 Task: Select human rights as the cause.
Action: Mouse moved to (936, 83)
Screenshot: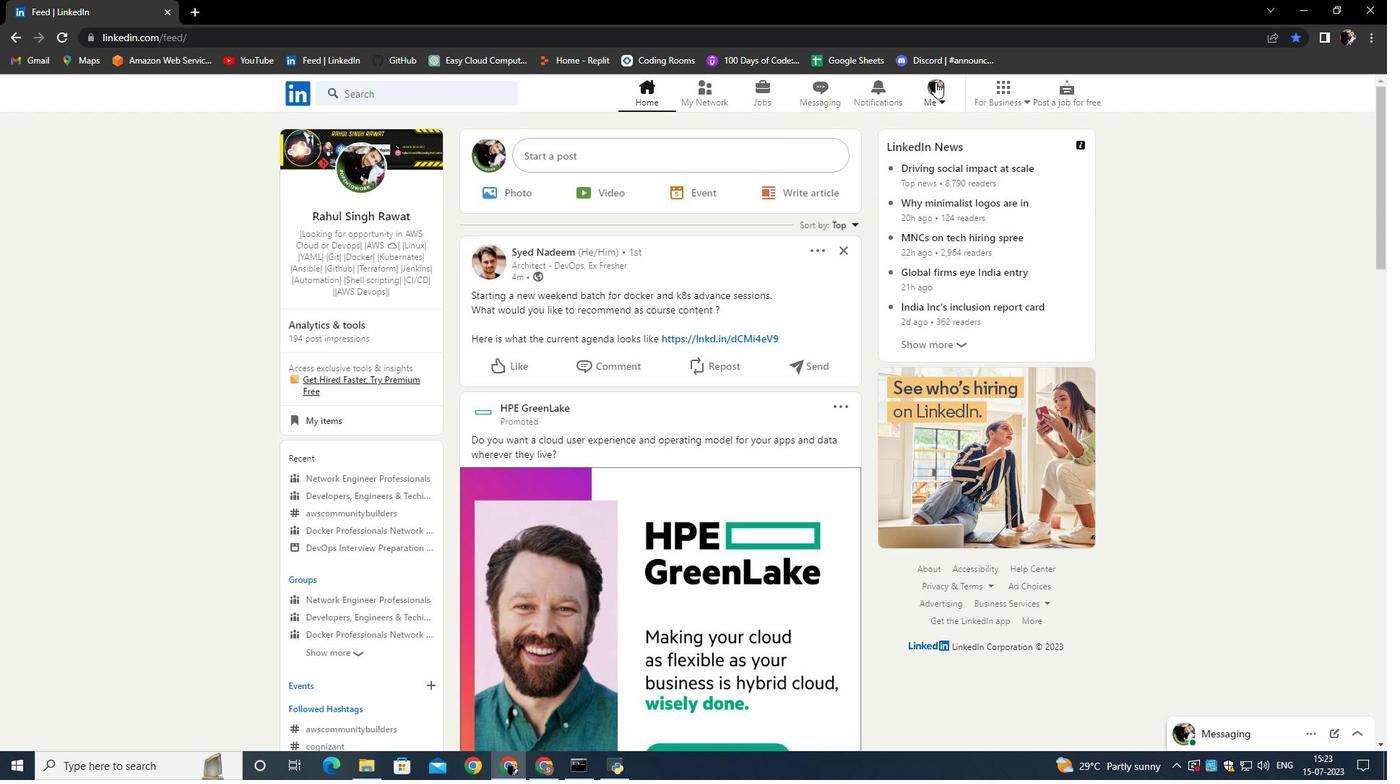 
Action: Mouse pressed left at (936, 83)
Screenshot: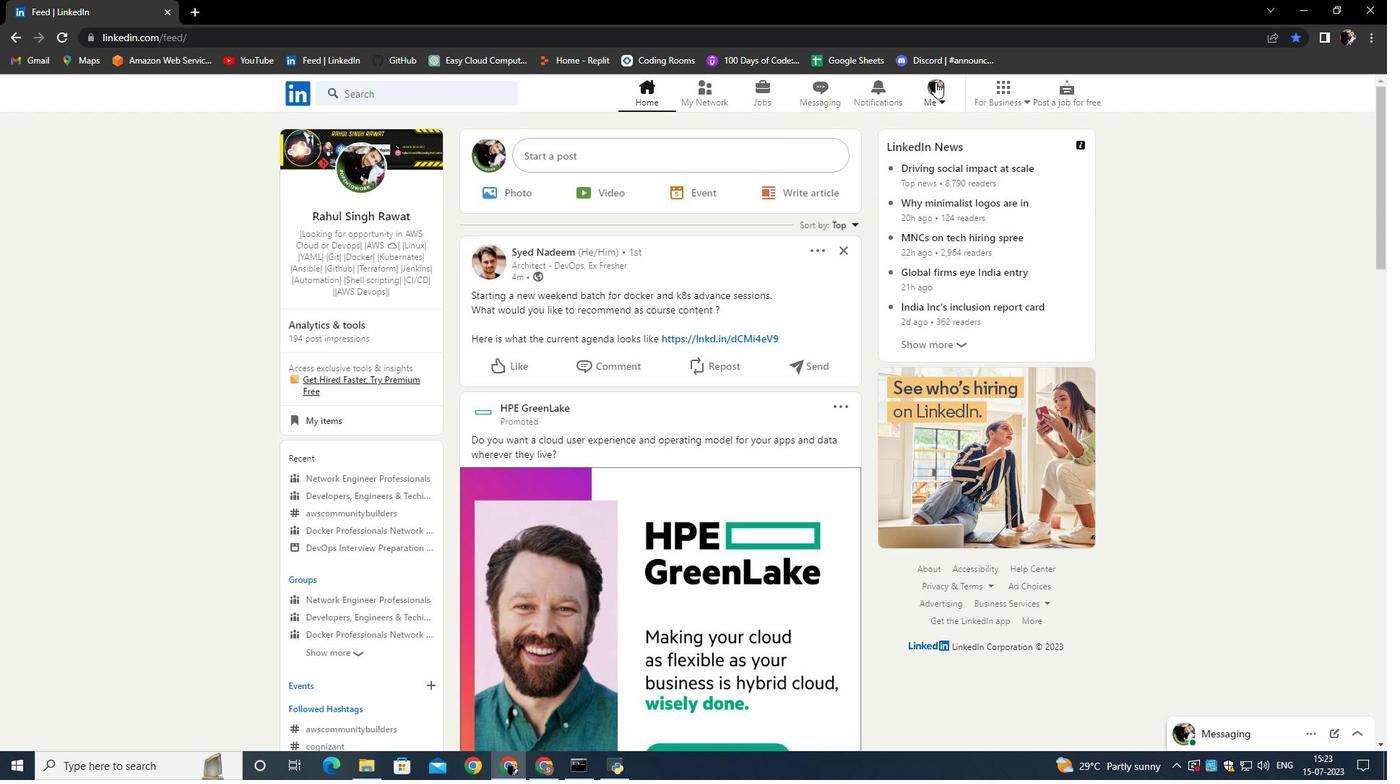 
Action: Mouse moved to (809, 181)
Screenshot: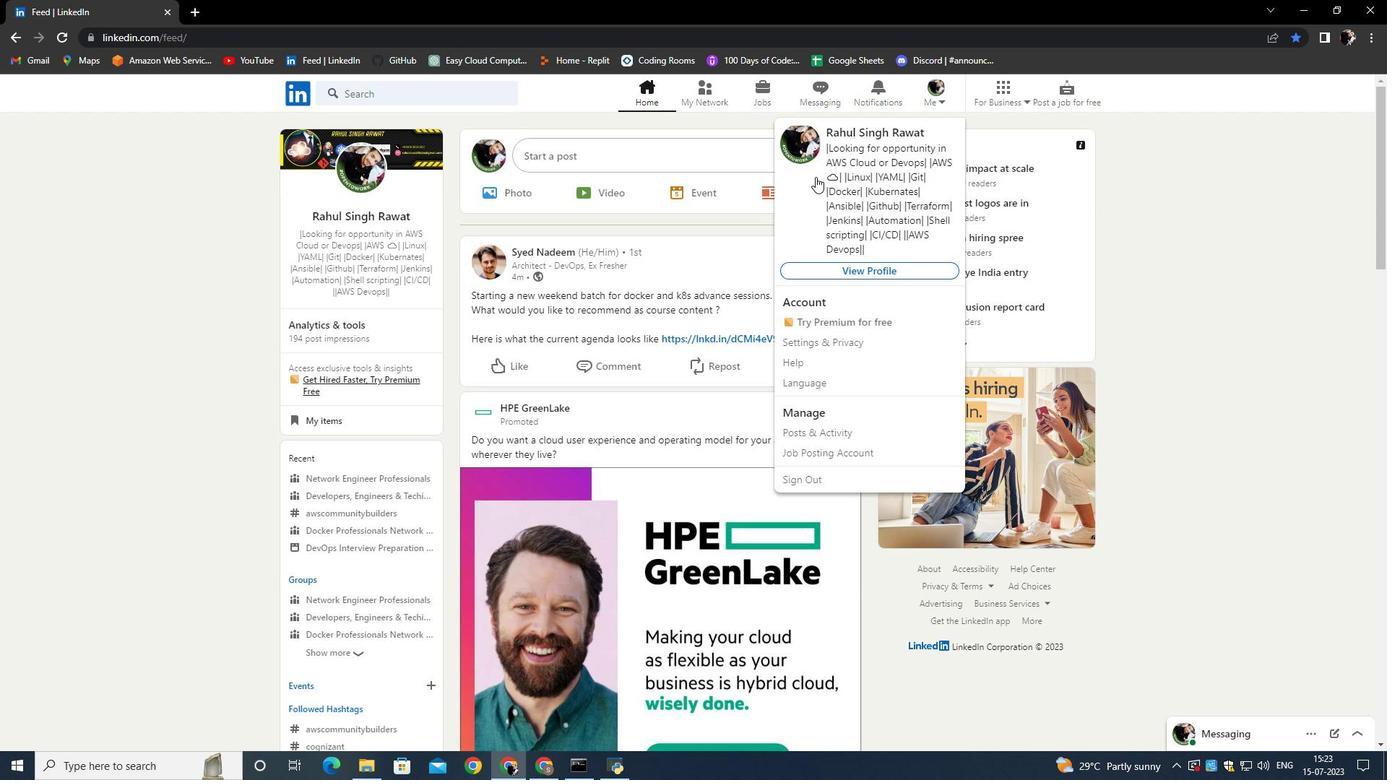 
Action: Mouse pressed left at (809, 181)
Screenshot: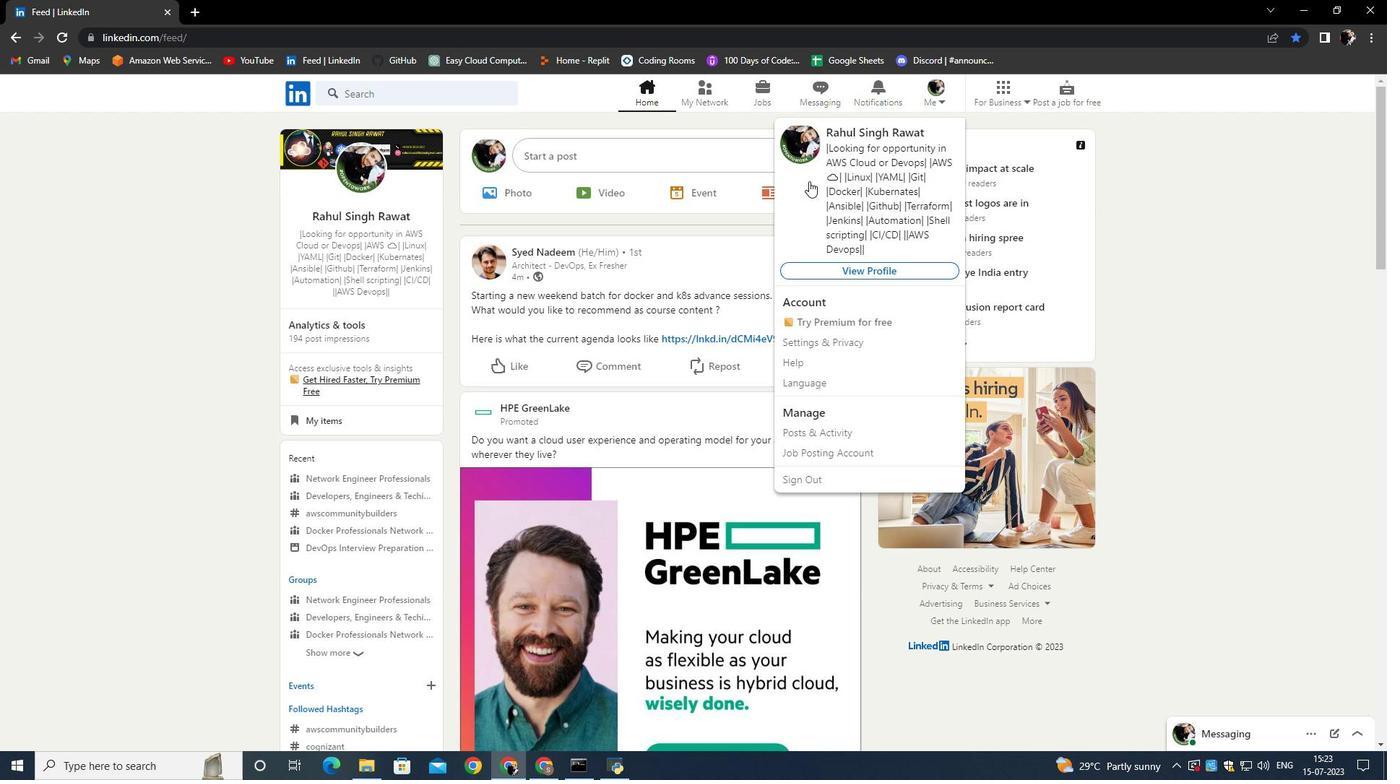 
Action: Mouse moved to (437, 544)
Screenshot: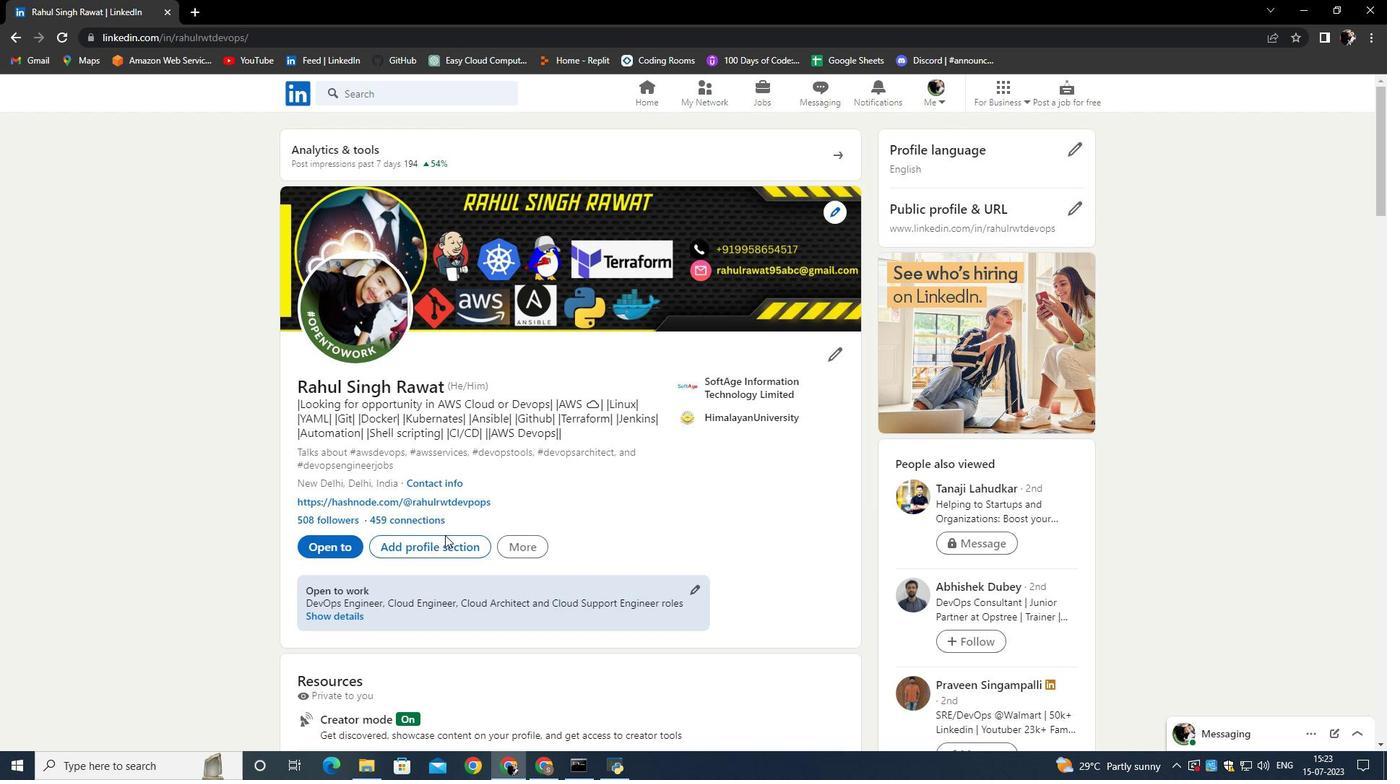 
Action: Mouse pressed left at (437, 544)
Screenshot: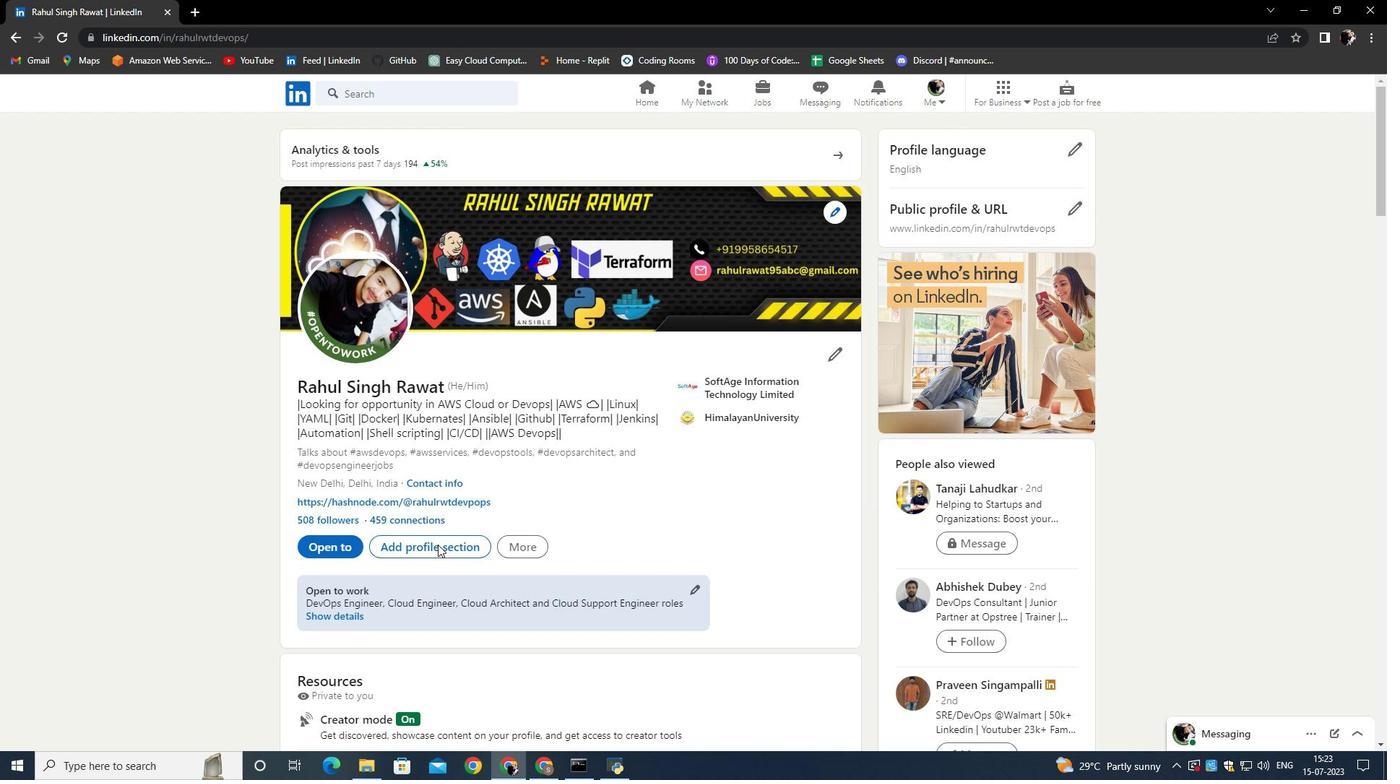 
Action: Mouse moved to (552, 402)
Screenshot: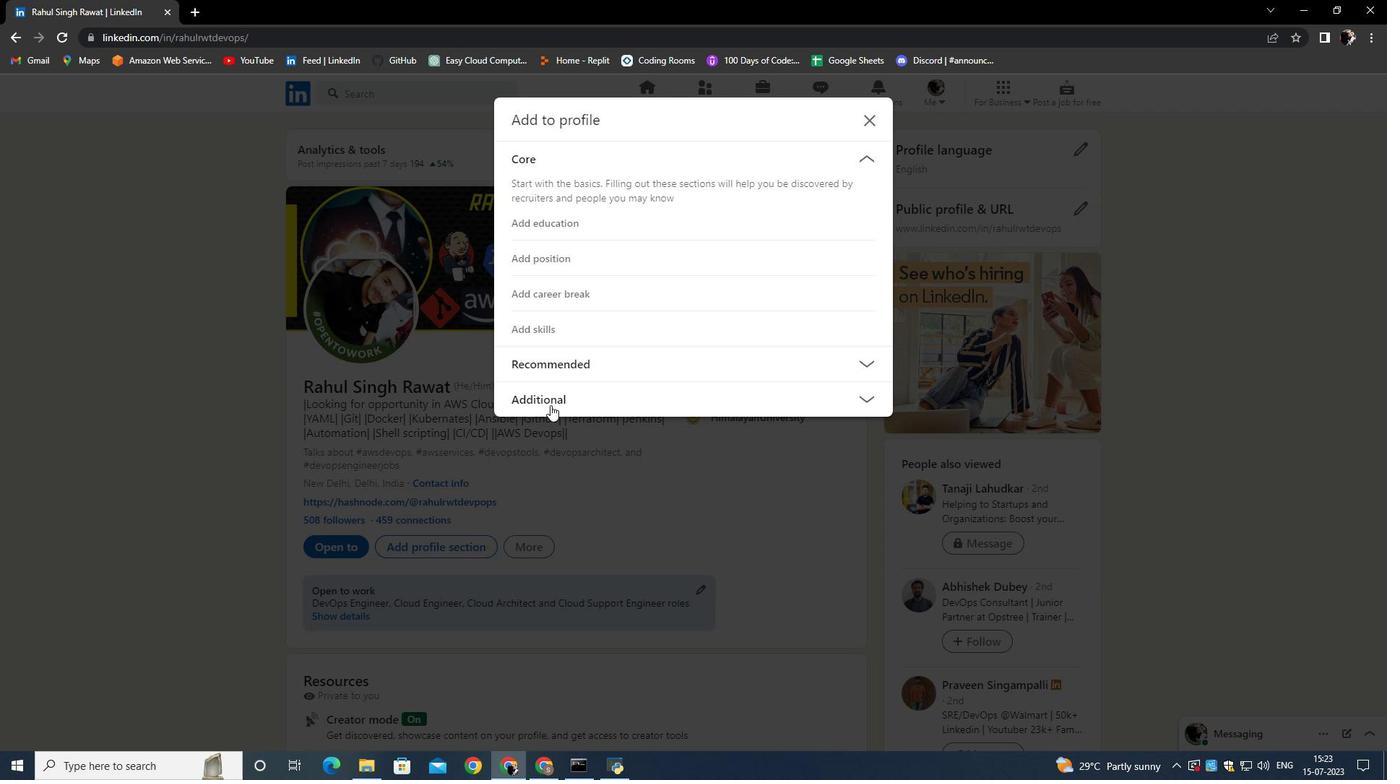 
Action: Mouse pressed left at (552, 402)
Screenshot: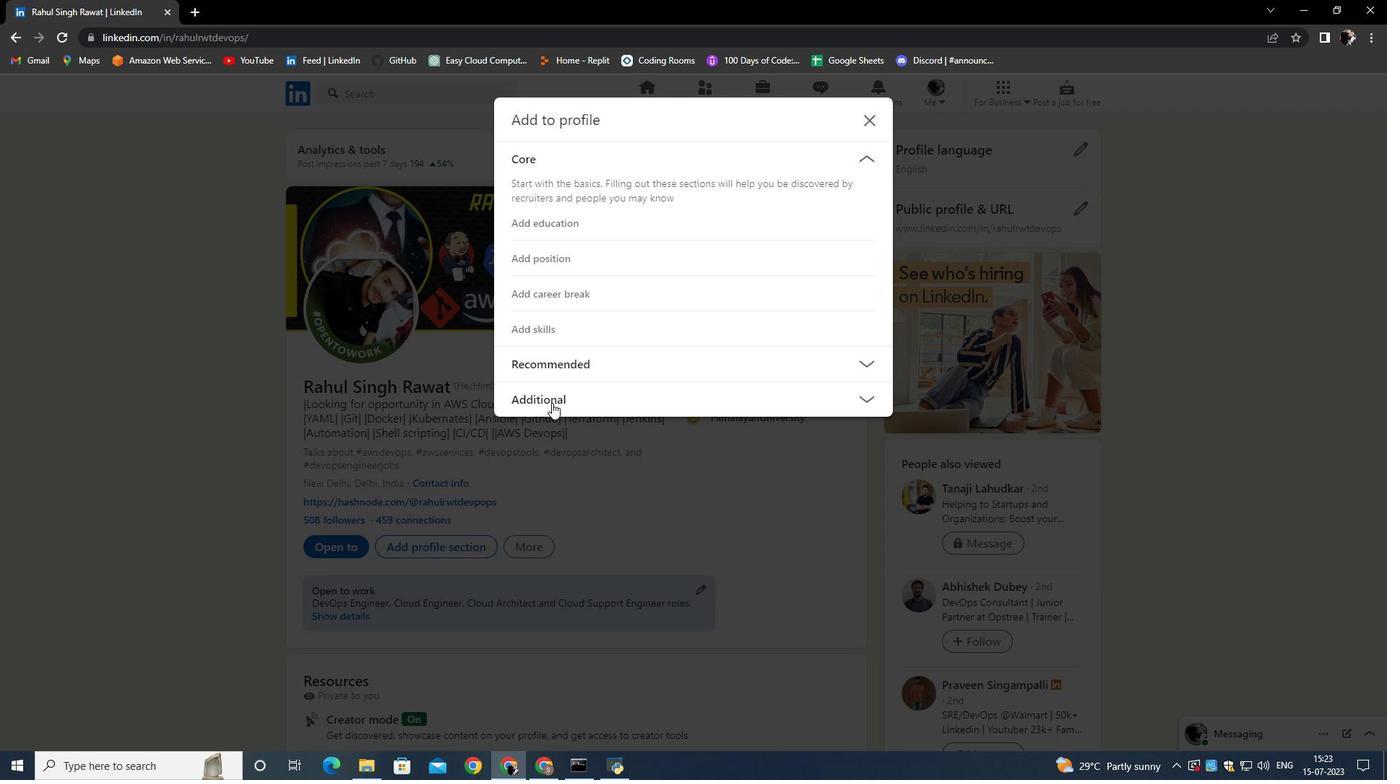 
Action: Mouse moved to (552, 541)
Screenshot: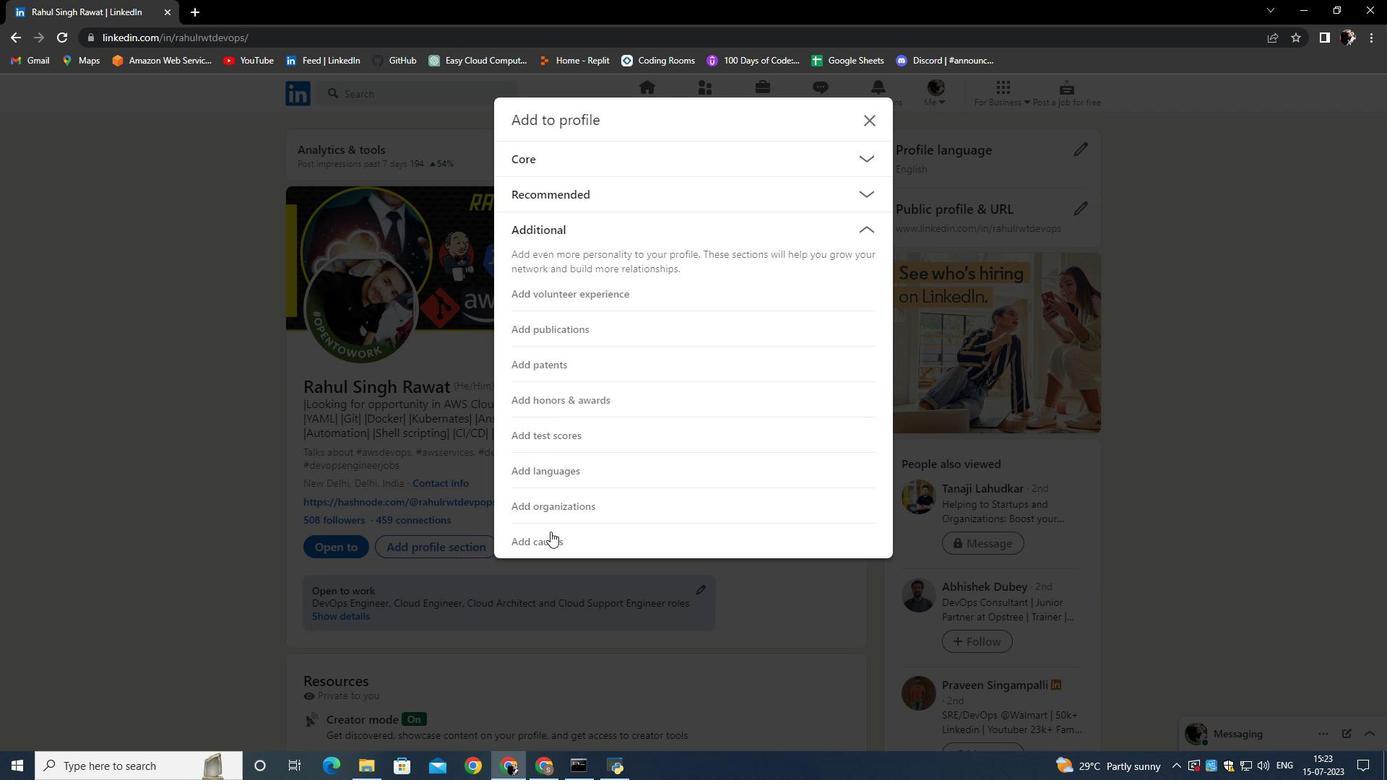 
Action: Mouse pressed left at (552, 541)
Screenshot: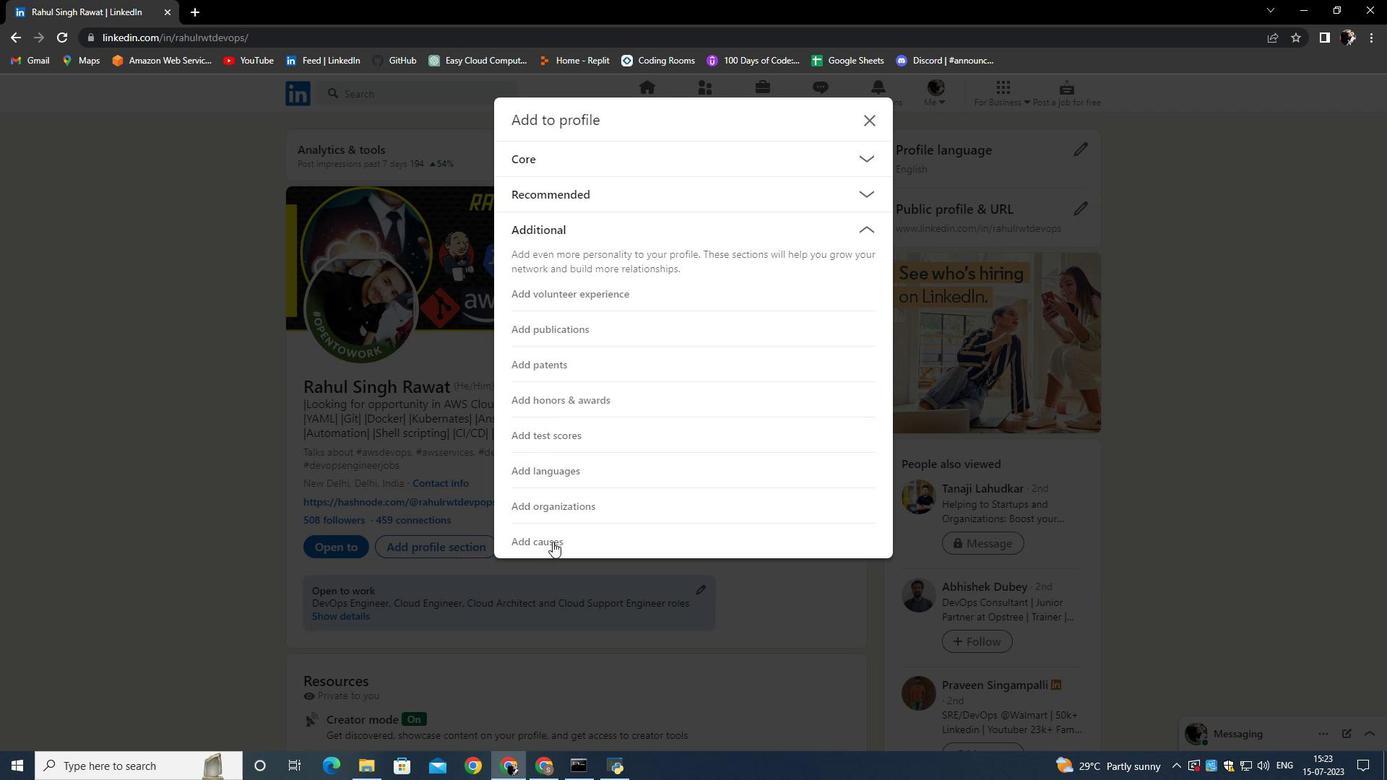 
Action: Mouse moved to (443, 416)
Screenshot: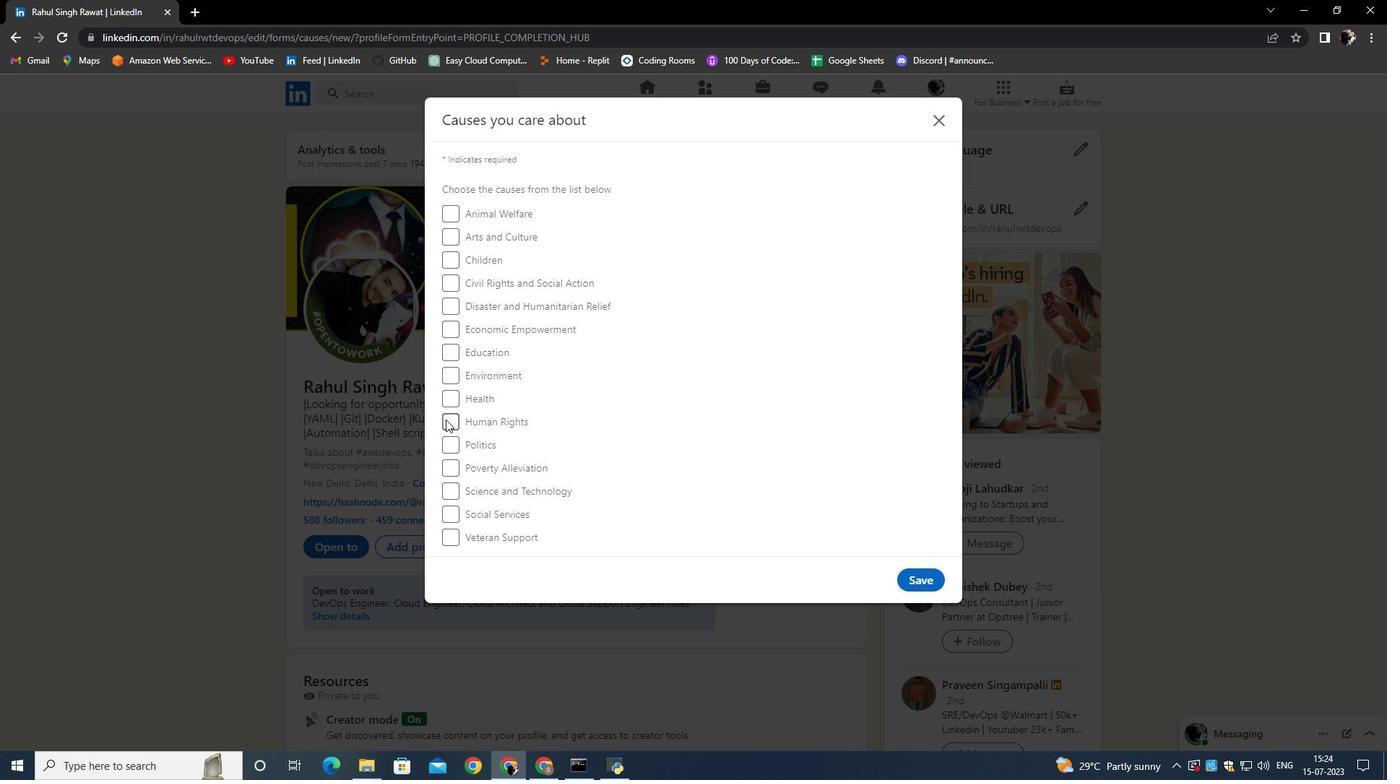 
Action: Mouse pressed left at (443, 416)
Screenshot: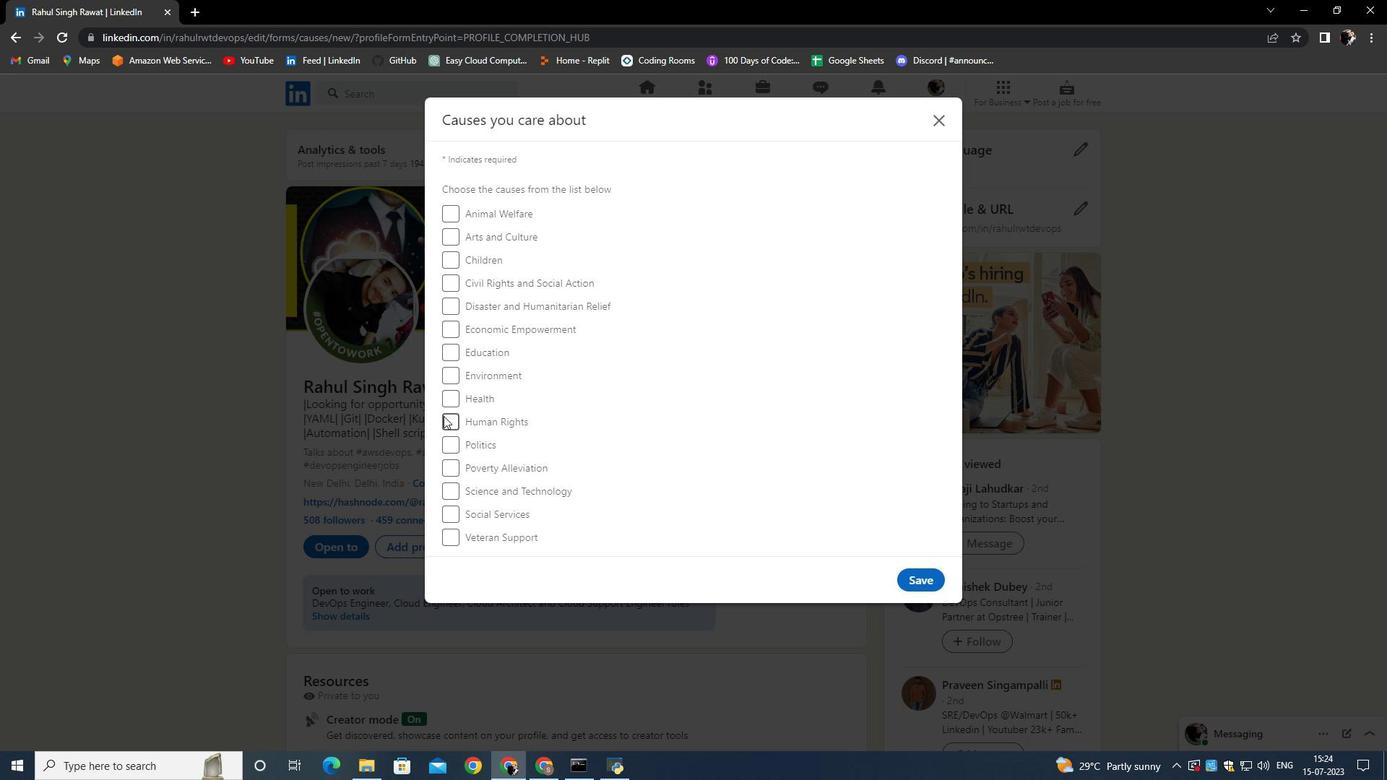 
Action: Mouse moved to (630, 438)
Screenshot: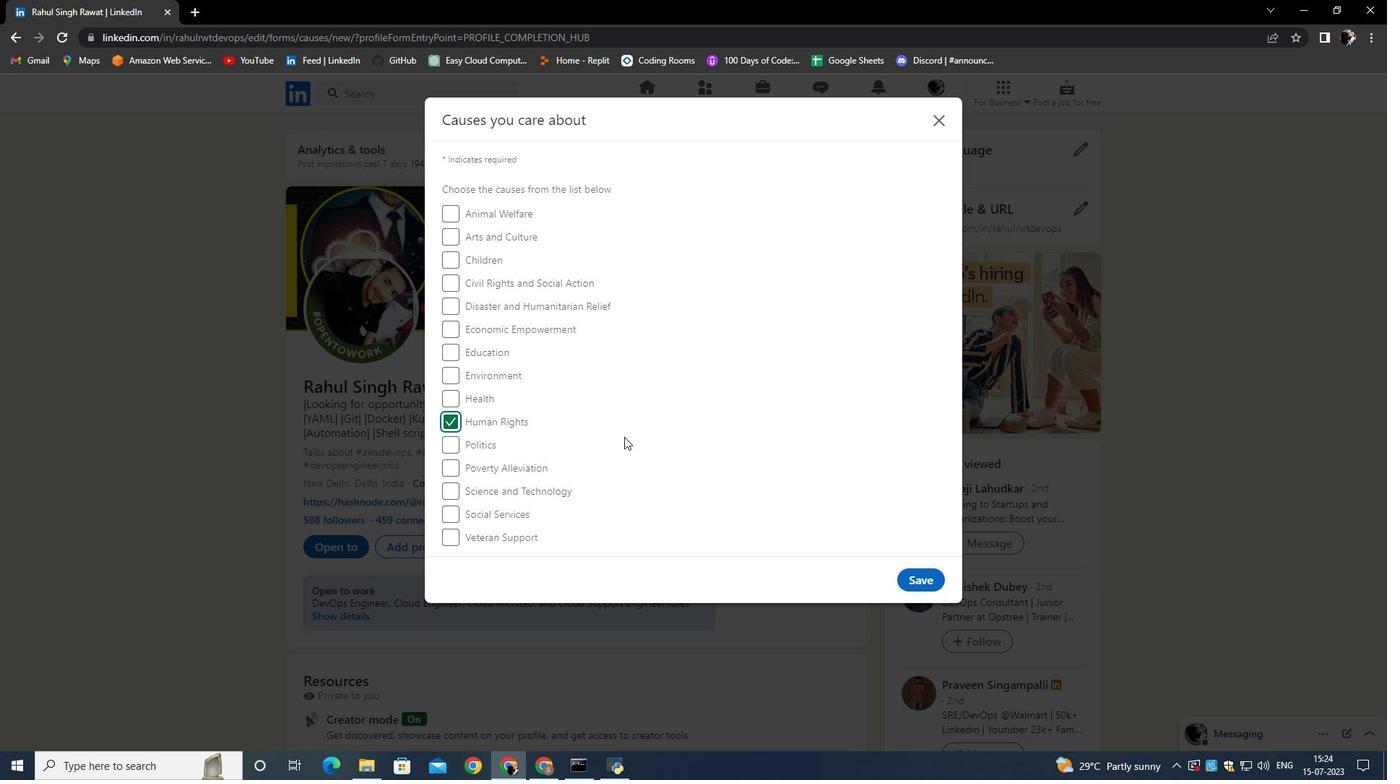 
Action: Mouse pressed left at (630, 438)
Screenshot: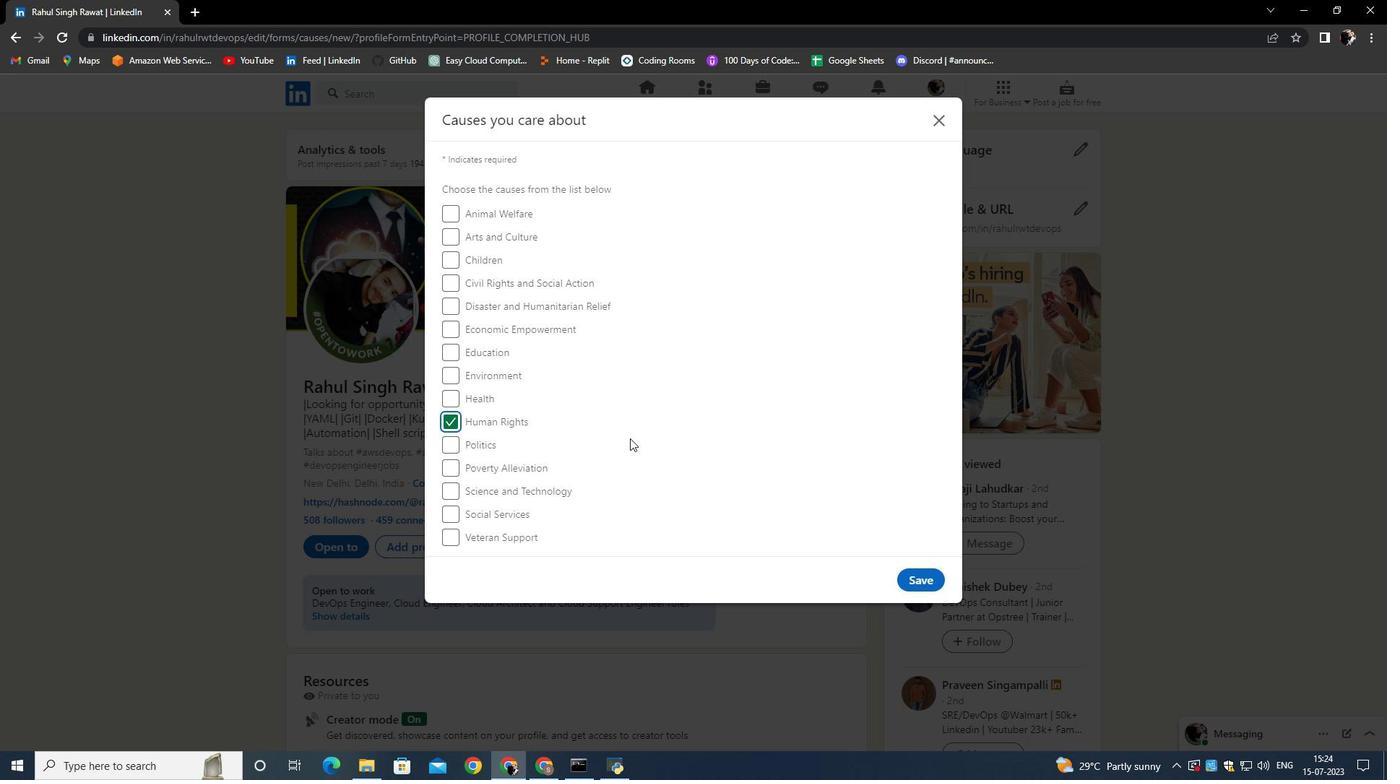 
